 Task: Create New Customer with Customer Name: Thirsty Lion Gastropub, Billing Address Line1: 1978 Bartlett Avenue, Billing Address Line2:  Southfield, Billing Address Line3:  Michigan 48076
Action: Mouse moved to (189, 37)
Screenshot: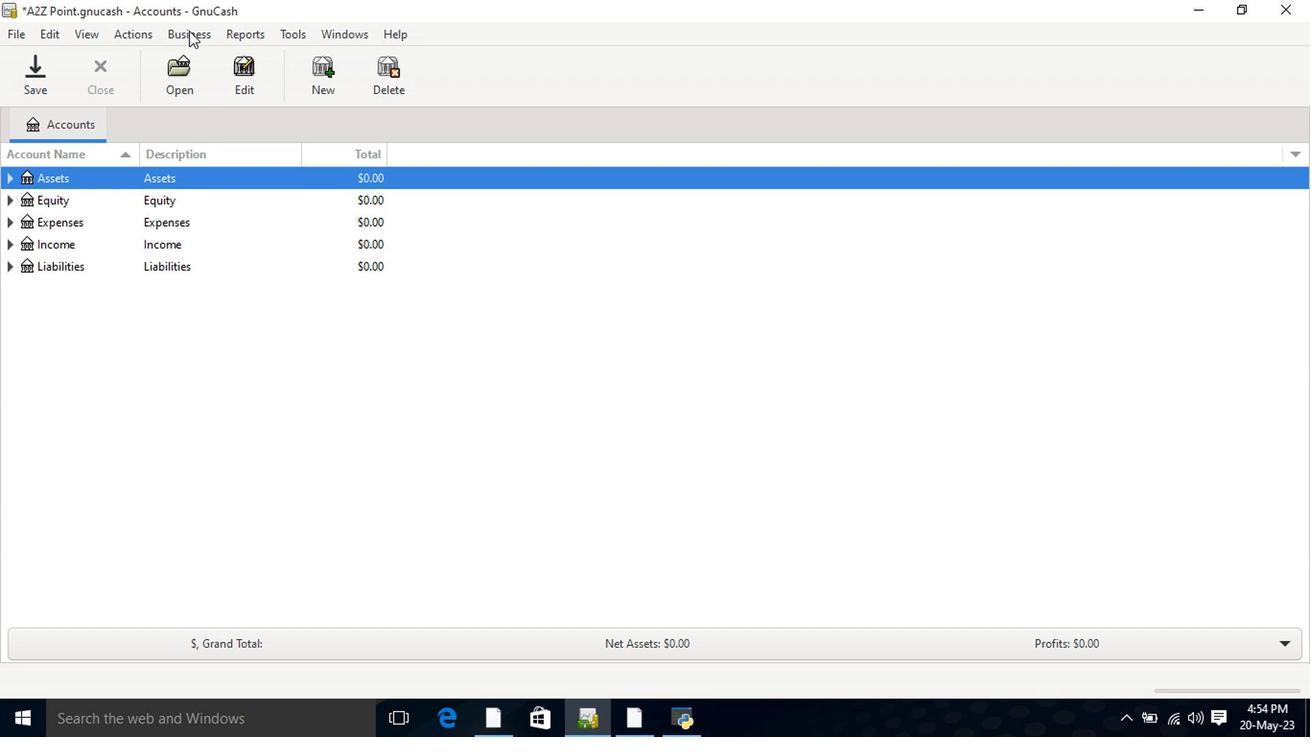 
Action: Mouse pressed left at (189, 37)
Screenshot: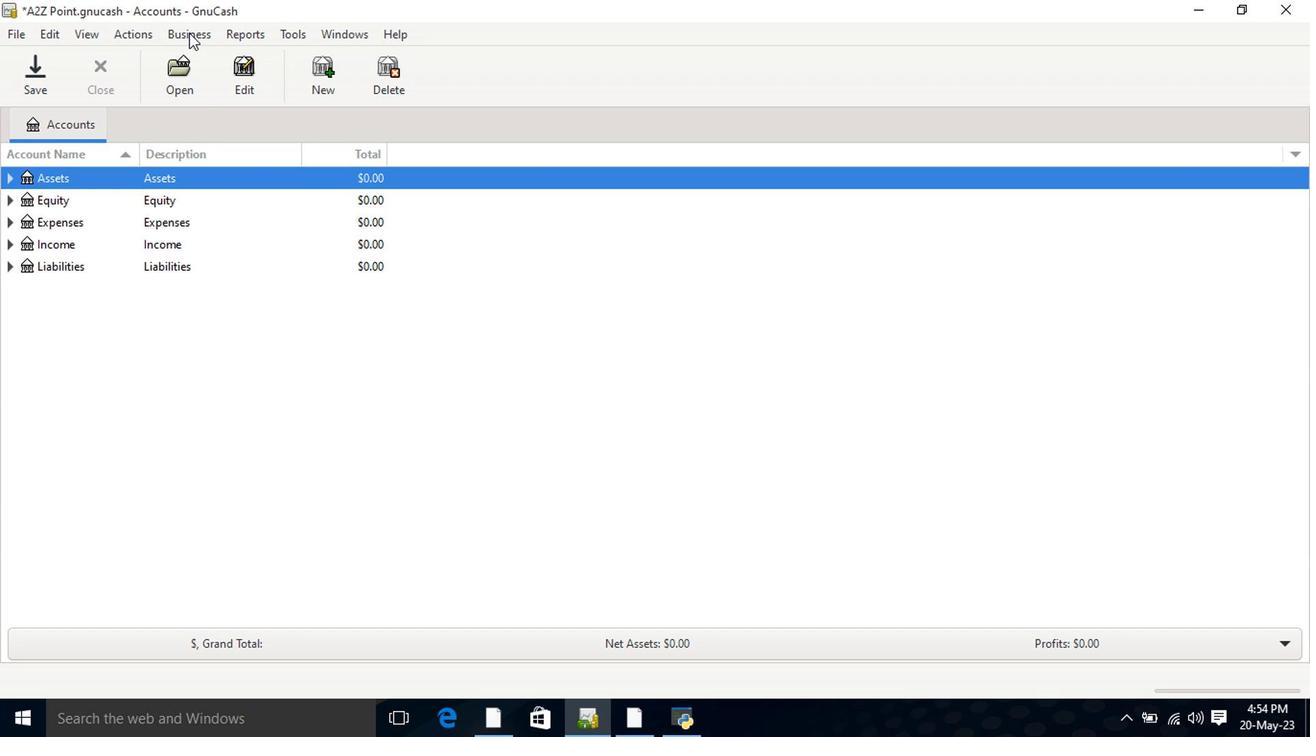 
Action: Mouse moved to (409, 81)
Screenshot: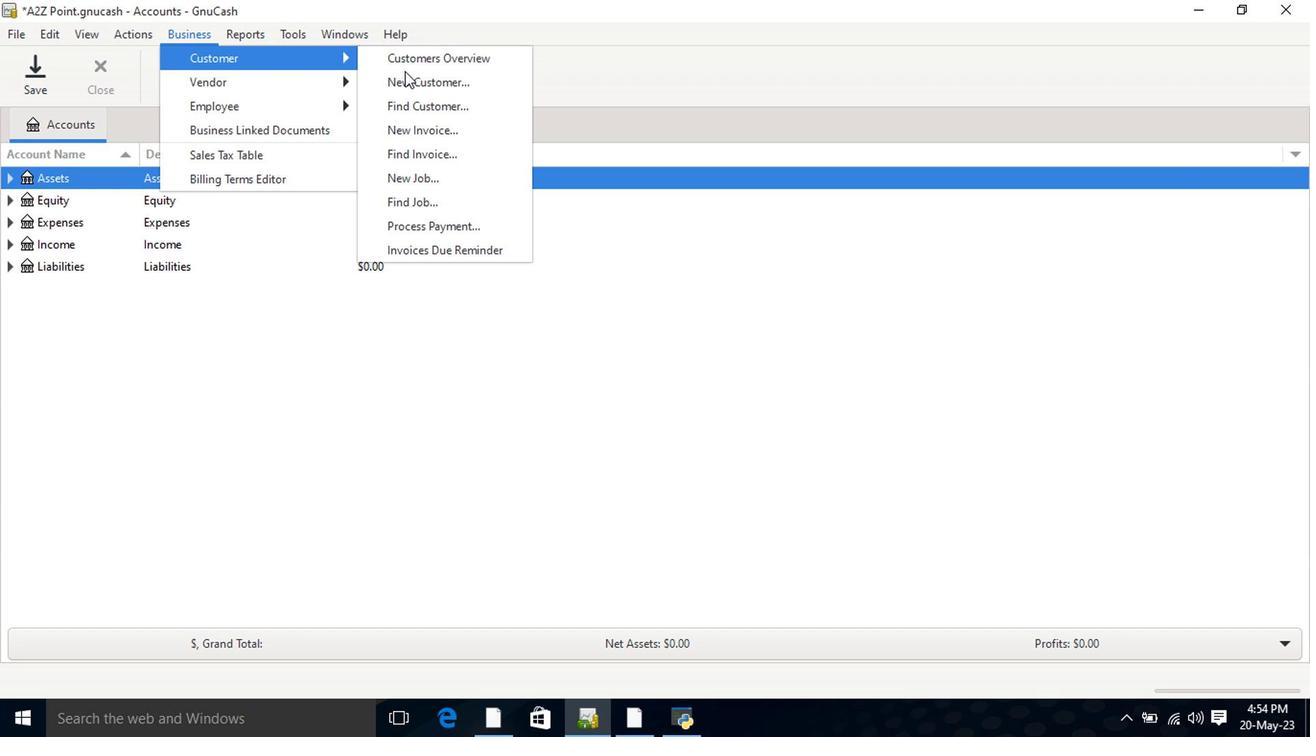 
Action: Mouse pressed left at (409, 81)
Screenshot: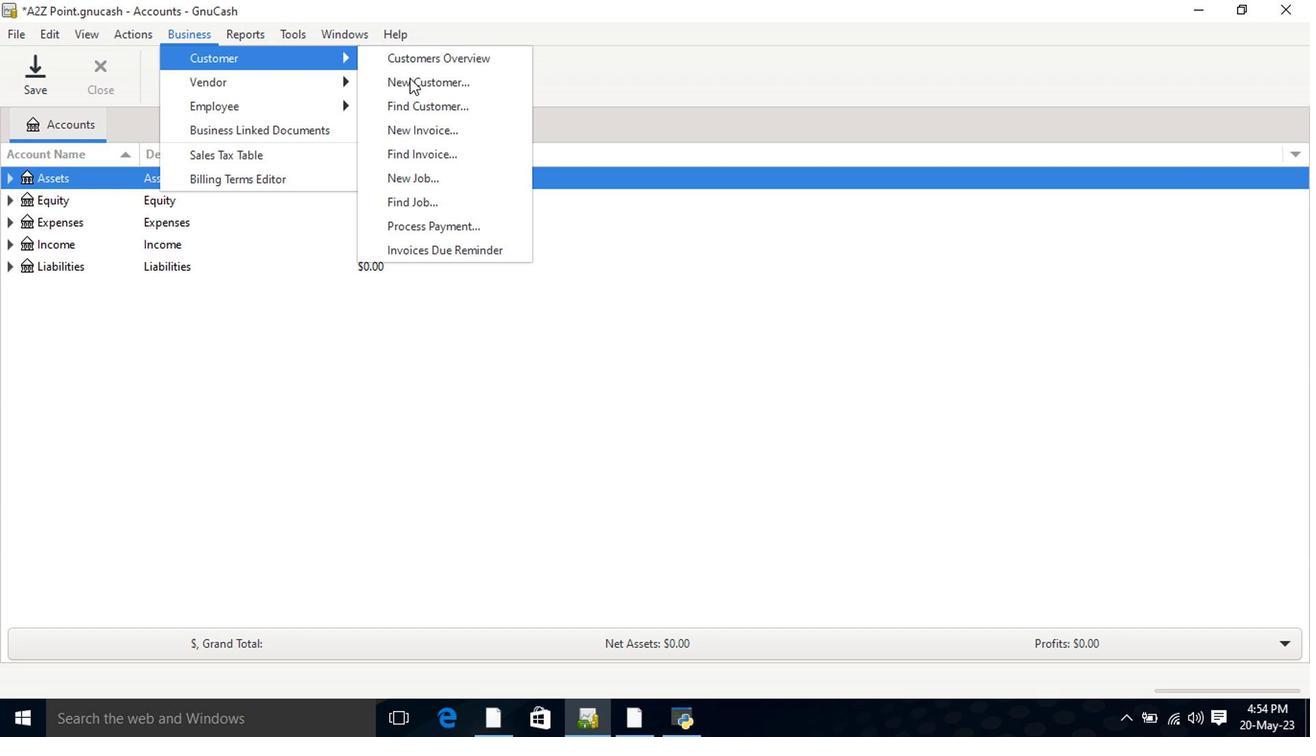 
Action: Mouse moved to (632, 229)
Screenshot: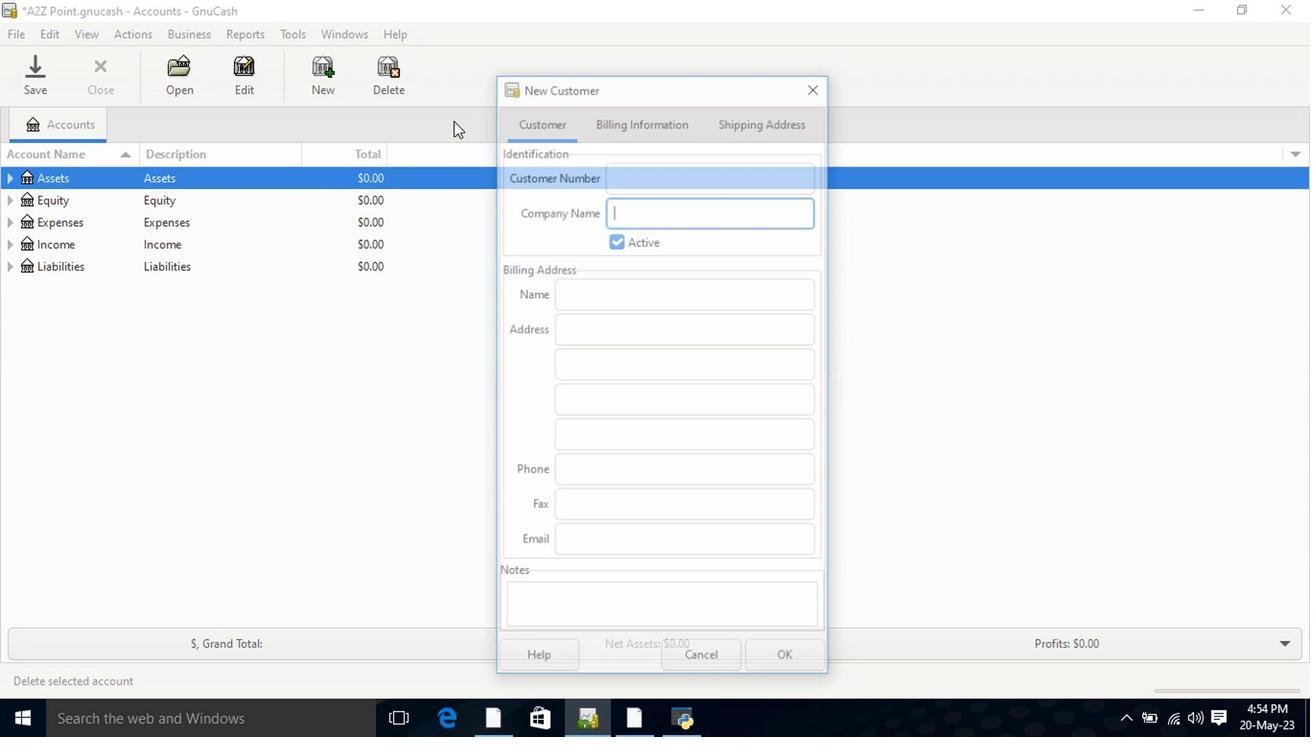 
Action: Key pressed <Key.shift>Thirsty<Key.space><Key.shift>Lion<Key.space><Key.shift>Gastropub<Key.tab><Key.tab><Key.tab>1978<Key.space><Key.shift>RTETT<Key.space><Key.shift>Avenue<Key.tab>su<Key.tab>m<Key.tab>
Screenshot: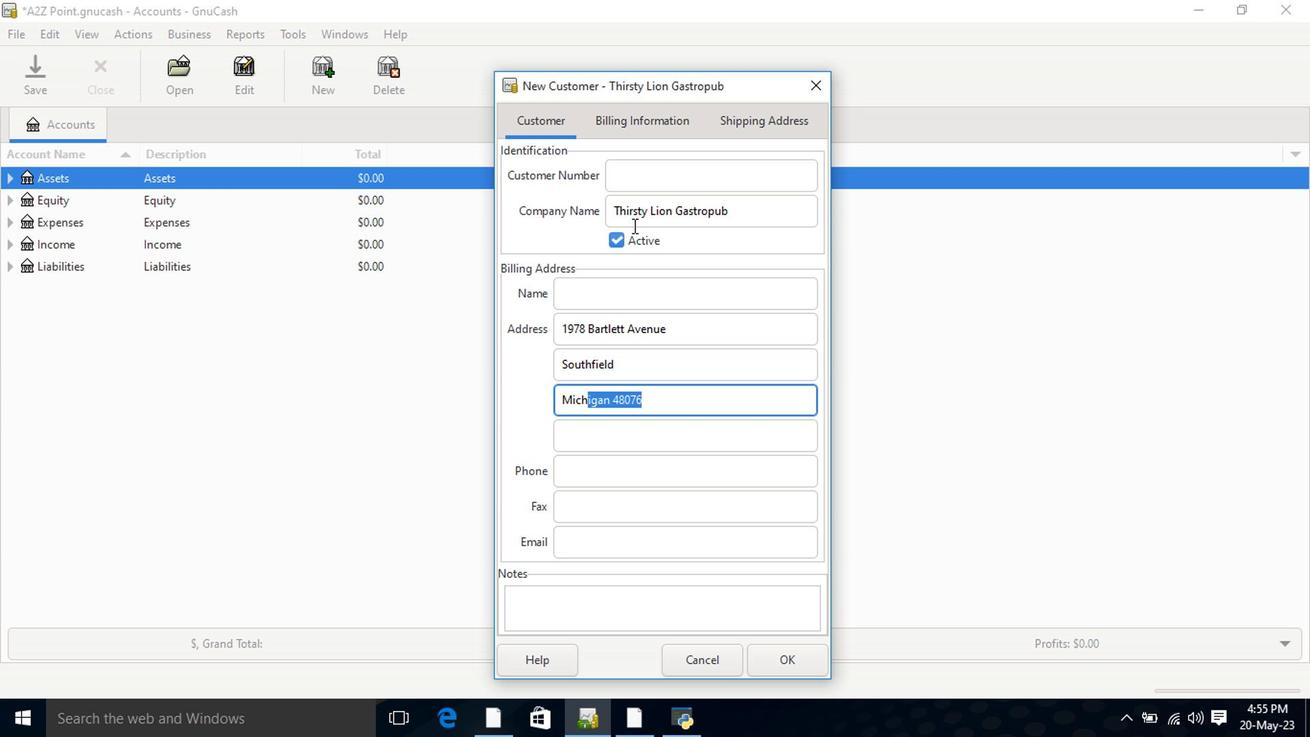 
Action: Mouse moved to (800, 669)
Screenshot: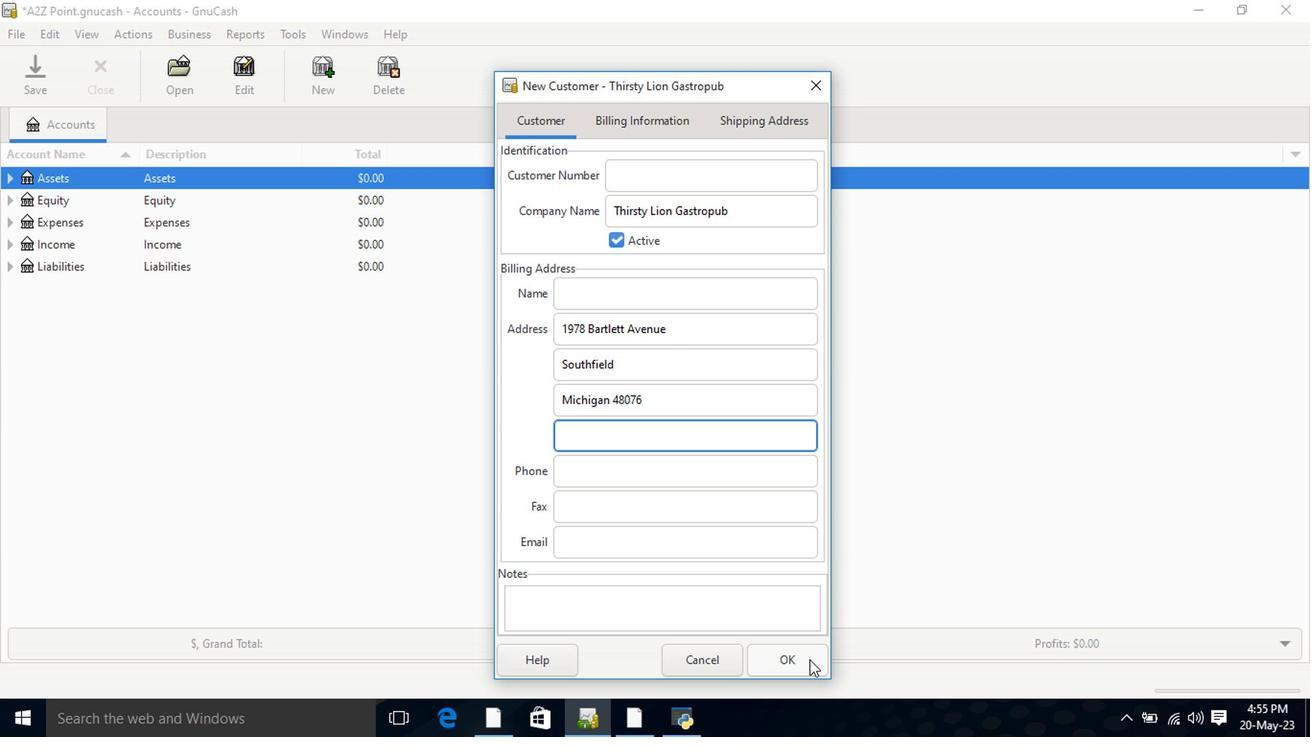 
Action: Mouse pressed left at (800, 669)
Screenshot: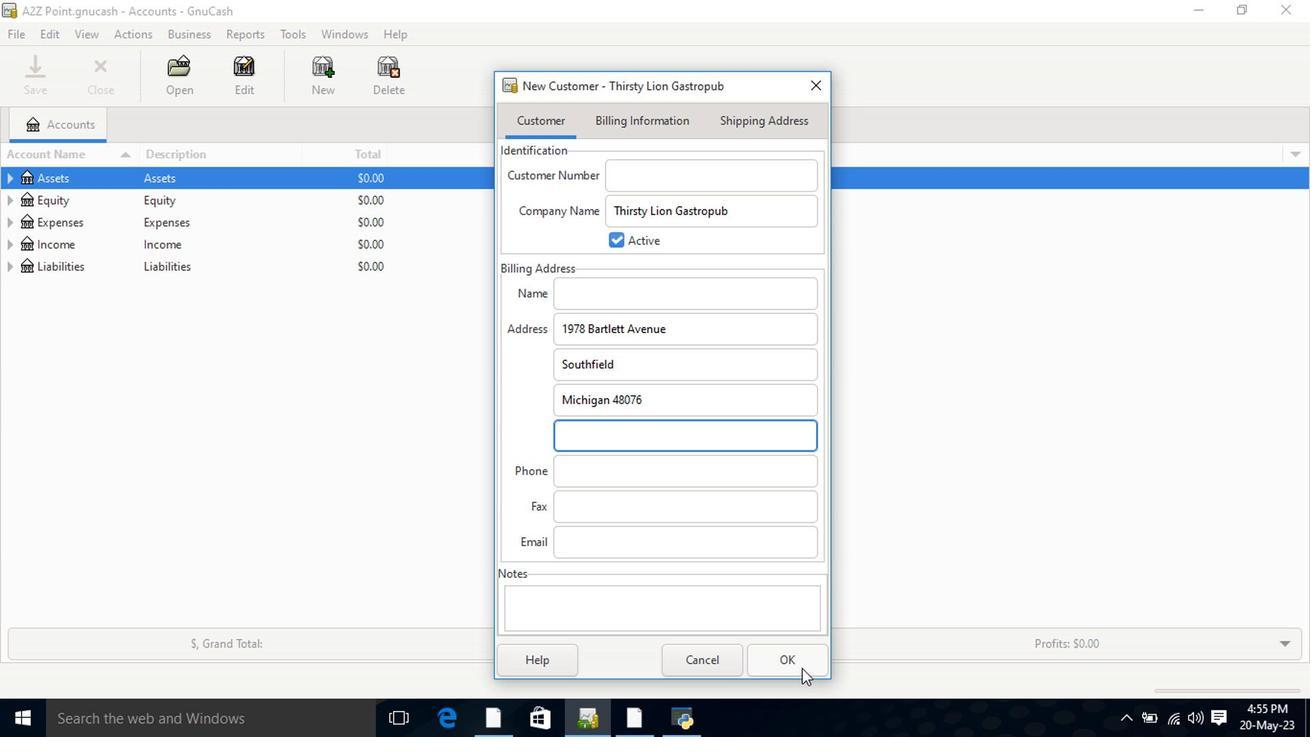 
Action: Mouse moved to (800, 669)
Screenshot: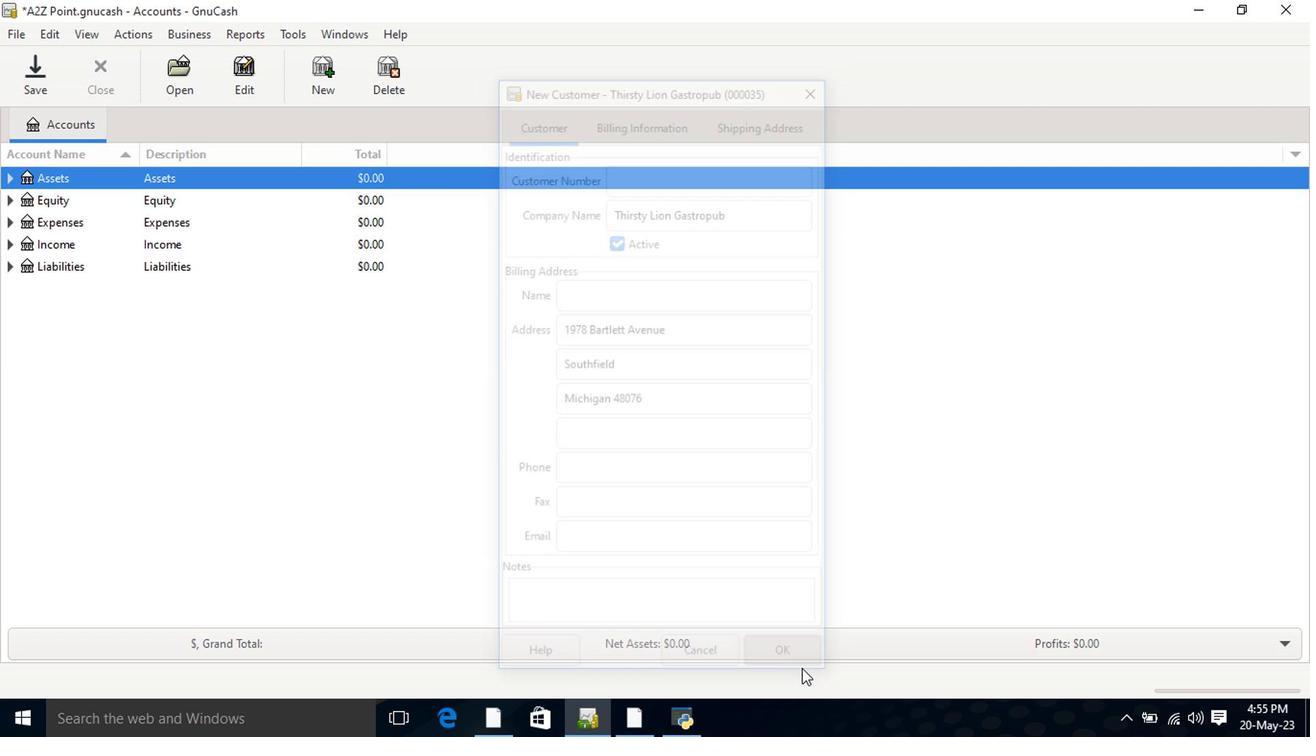 
